 Task: Set the Due date to "is after " Also Select the date while find invoice.
Action: Mouse moved to (169, 21)
Screenshot: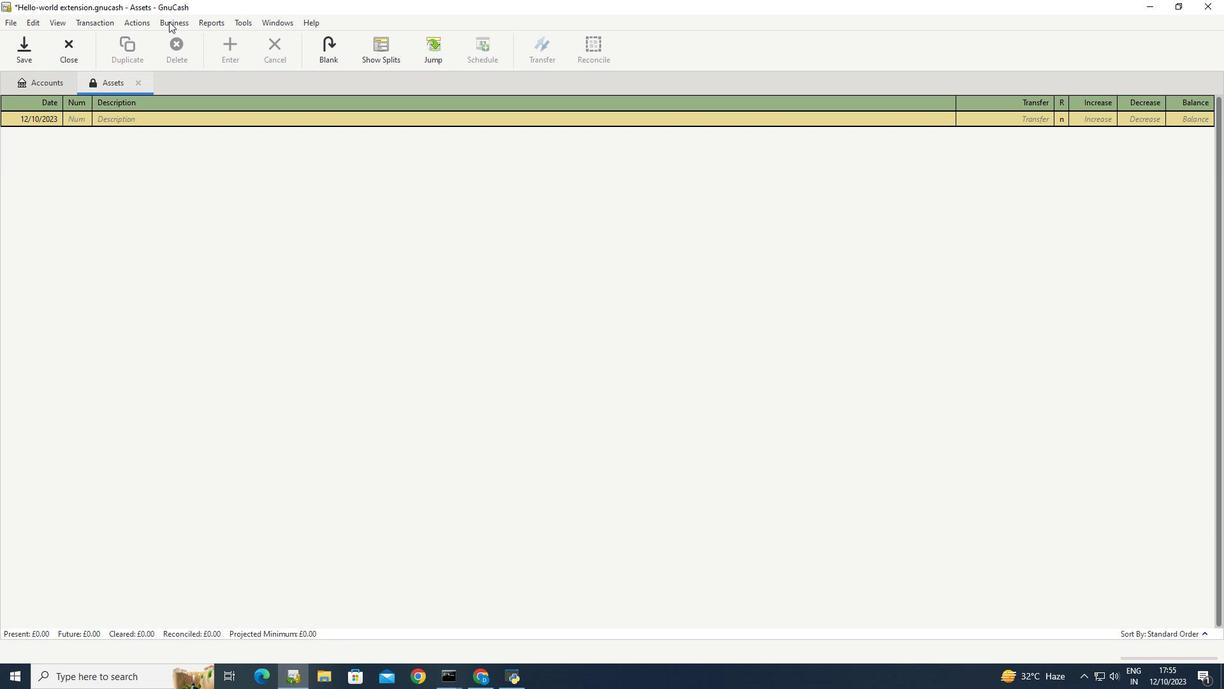 
Action: Mouse pressed left at (169, 21)
Screenshot: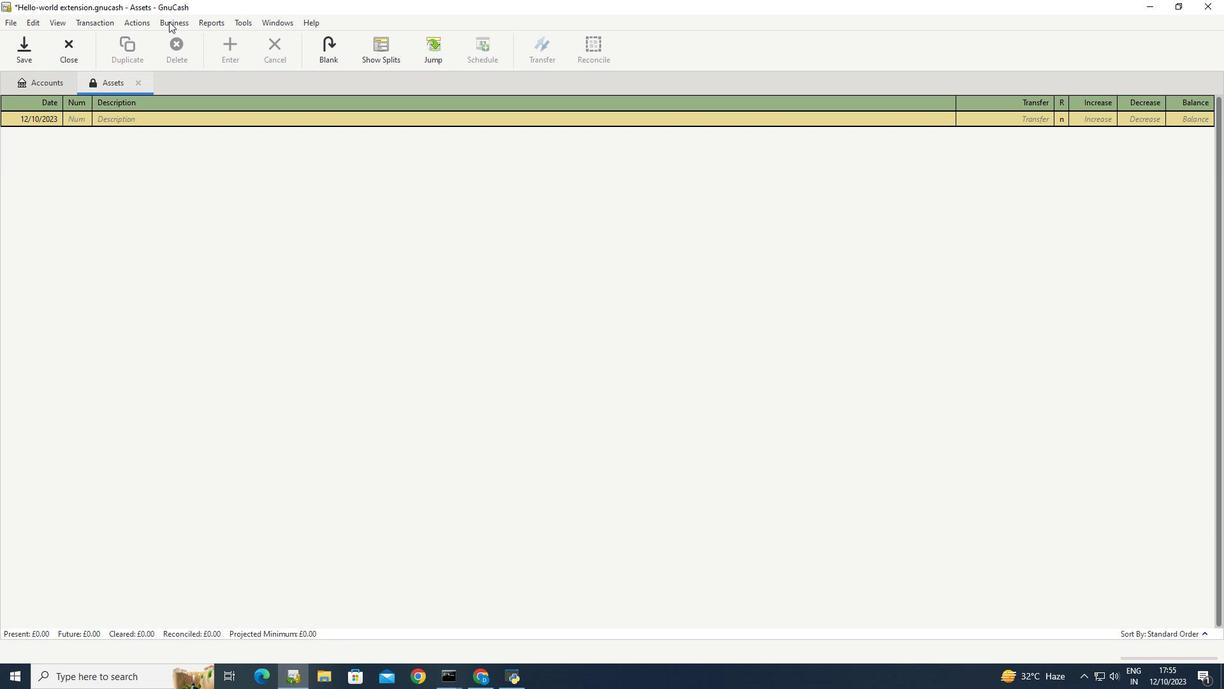 
Action: Mouse moved to (329, 103)
Screenshot: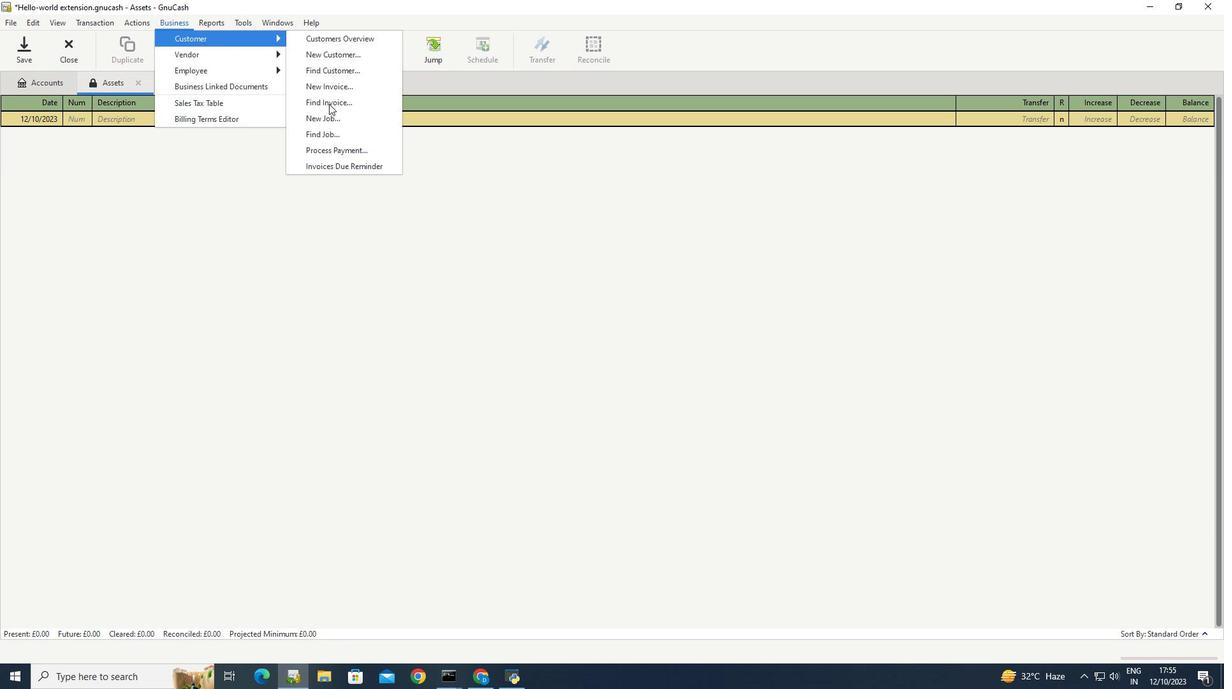 
Action: Mouse pressed left at (329, 103)
Screenshot: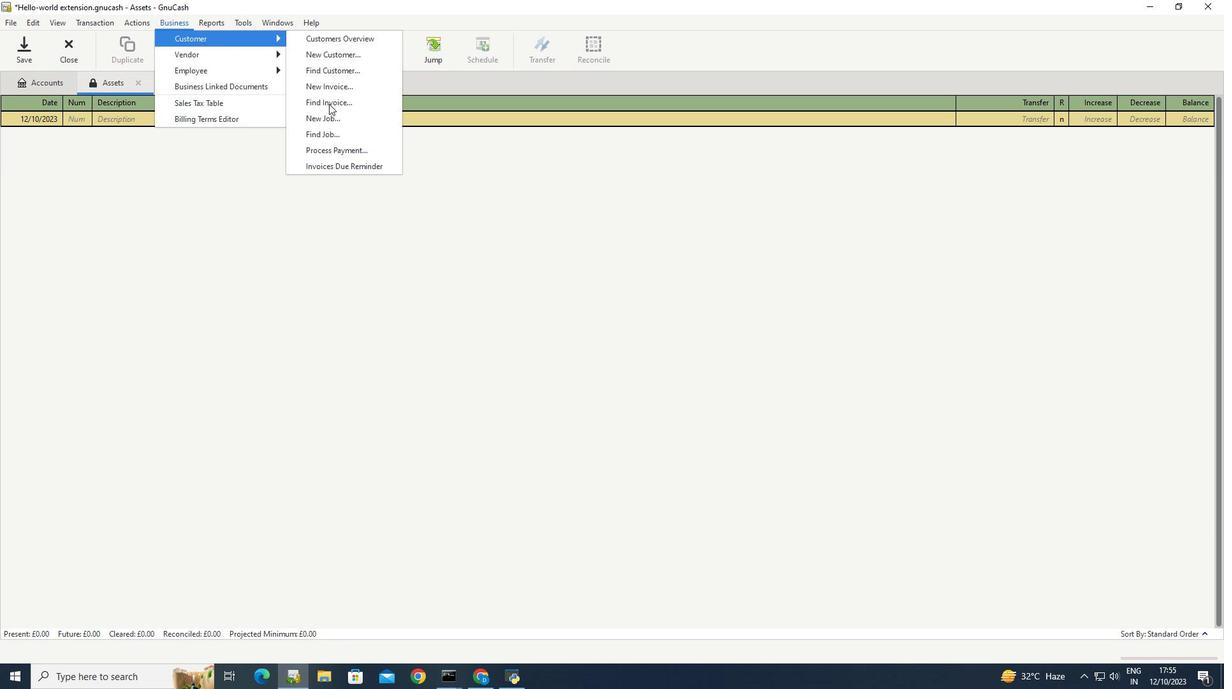 
Action: Mouse moved to (474, 303)
Screenshot: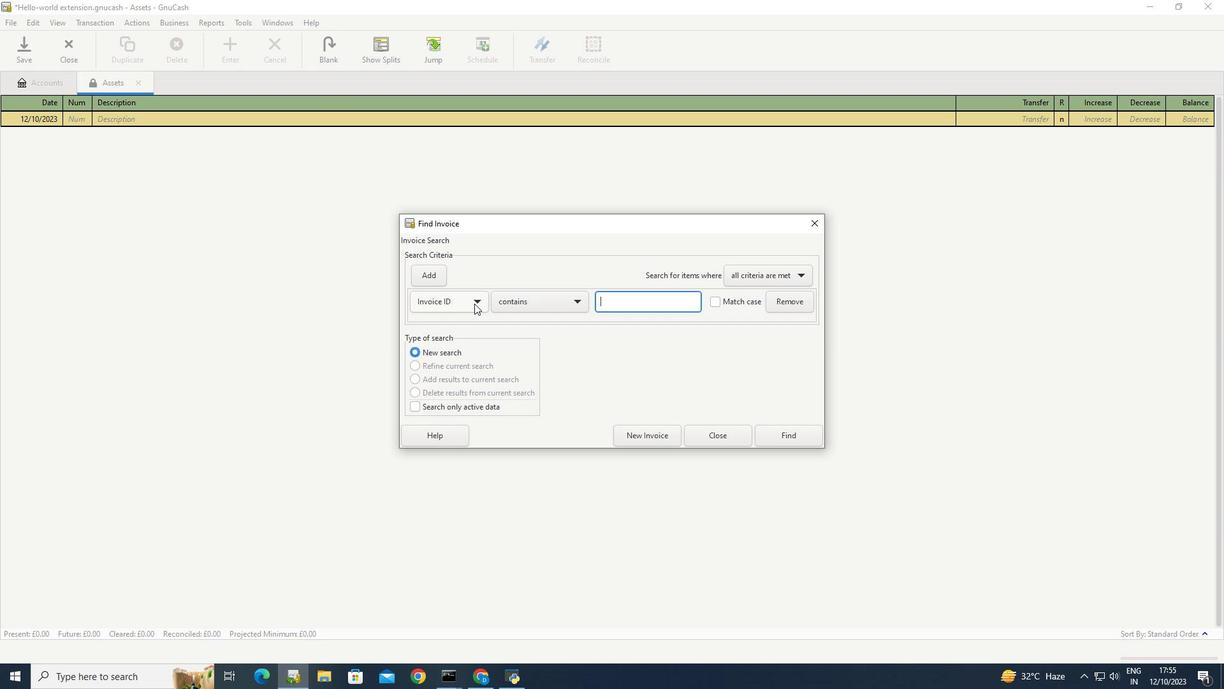 
Action: Mouse pressed left at (474, 303)
Screenshot: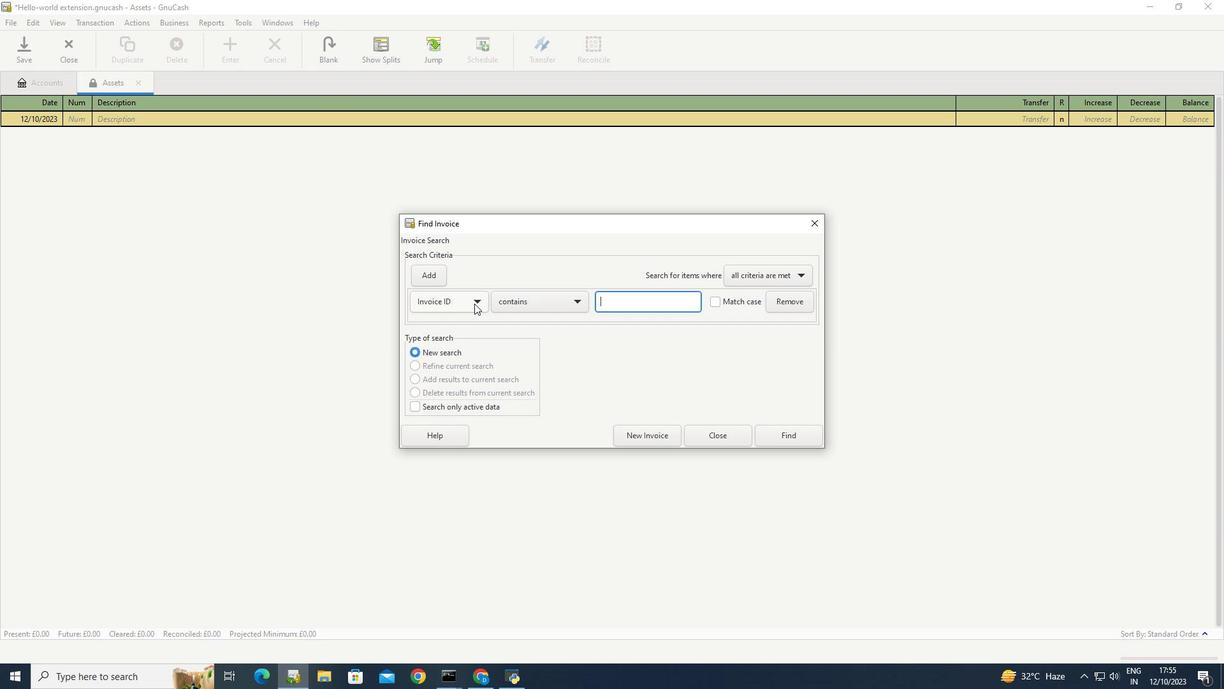 
Action: Mouse moved to (435, 344)
Screenshot: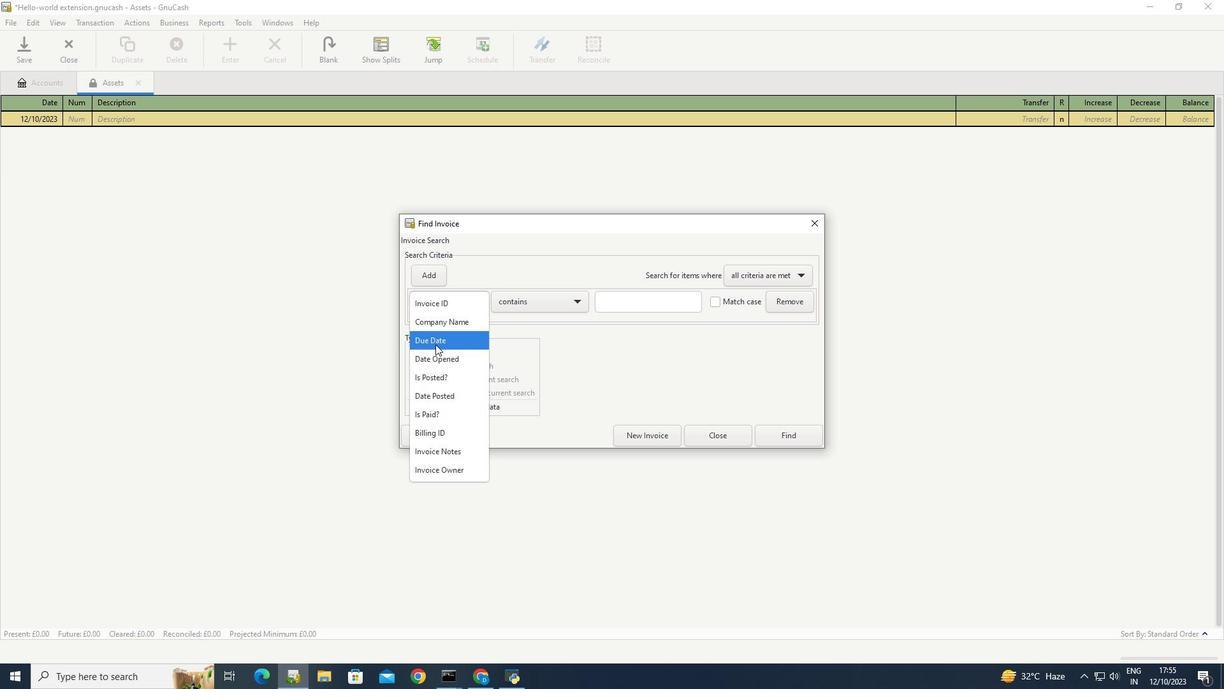 
Action: Mouse pressed left at (435, 344)
Screenshot: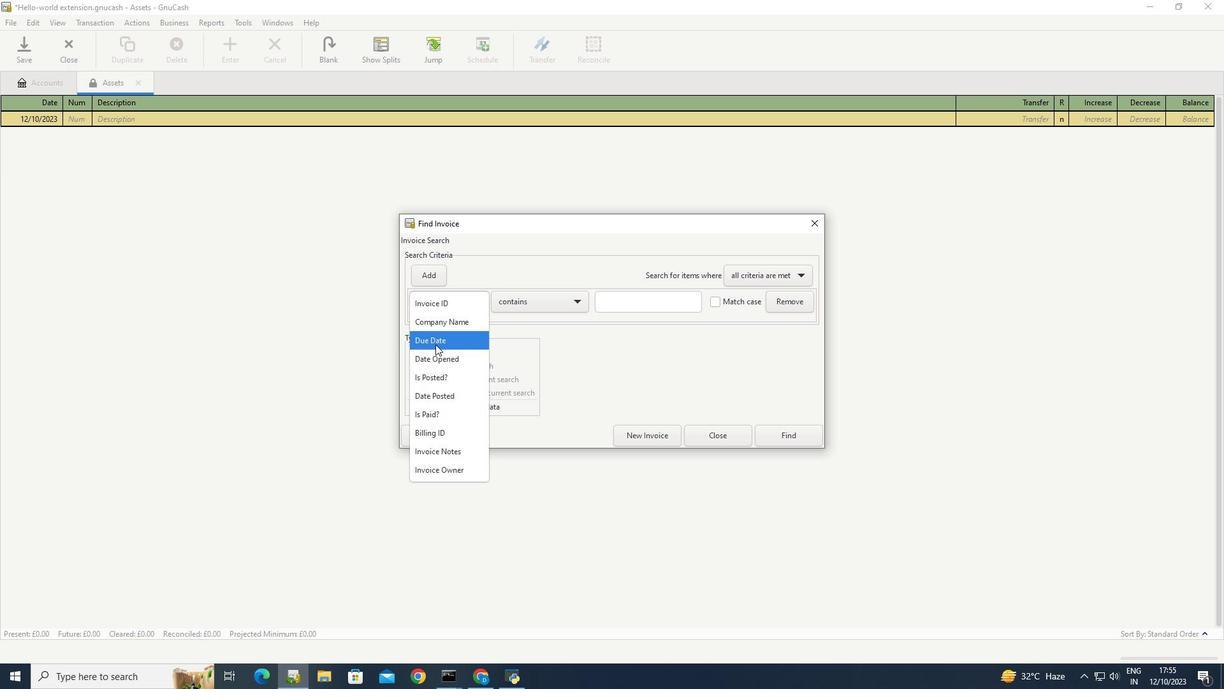 
Action: Mouse moved to (554, 301)
Screenshot: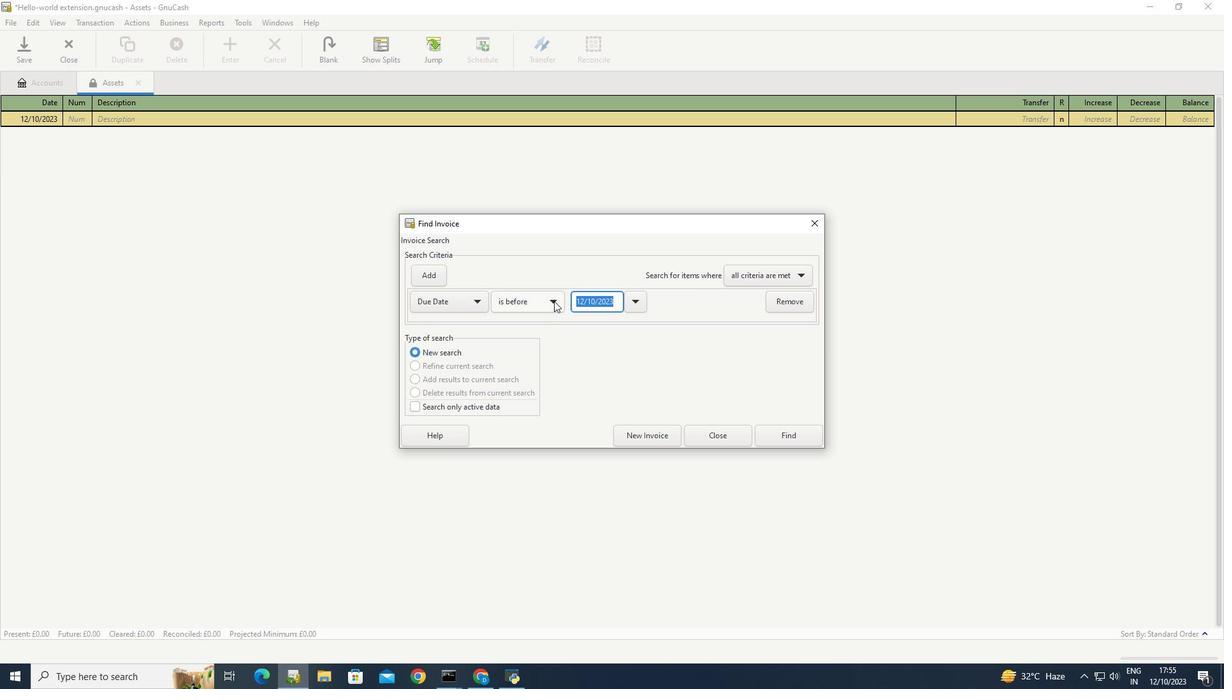 
Action: Mouse pressed left at (554, 301)
Screenshot: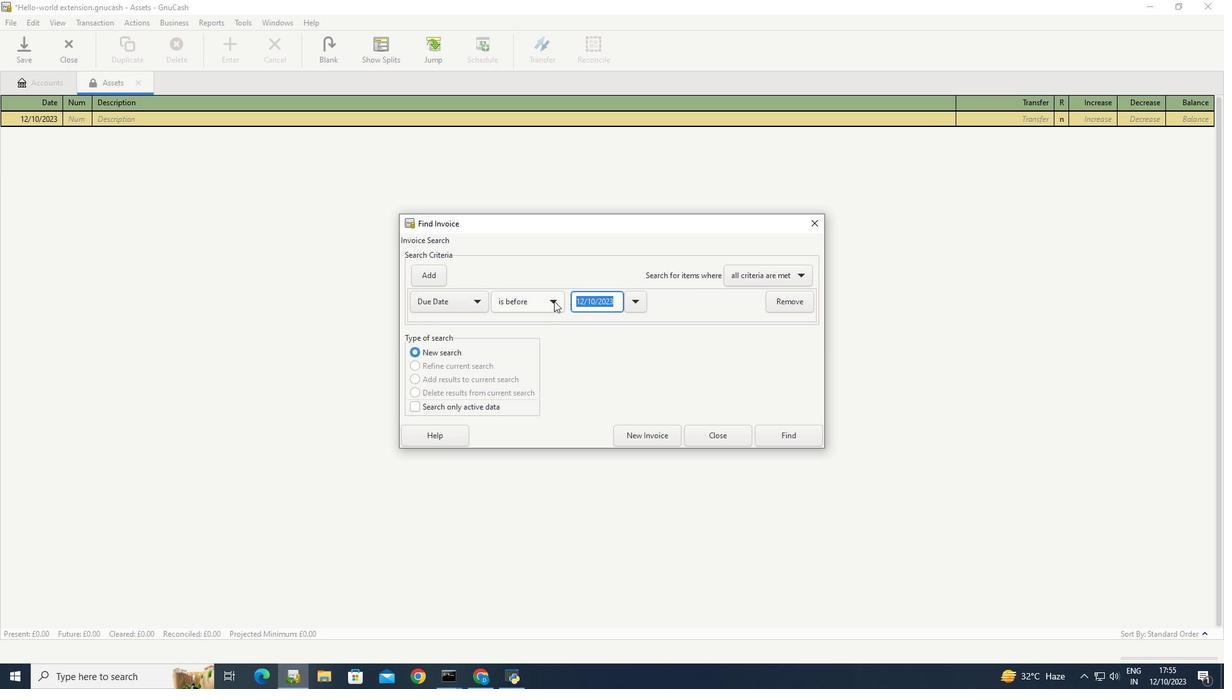 
Action: Mouse moved to (513, 380)
Screenshot: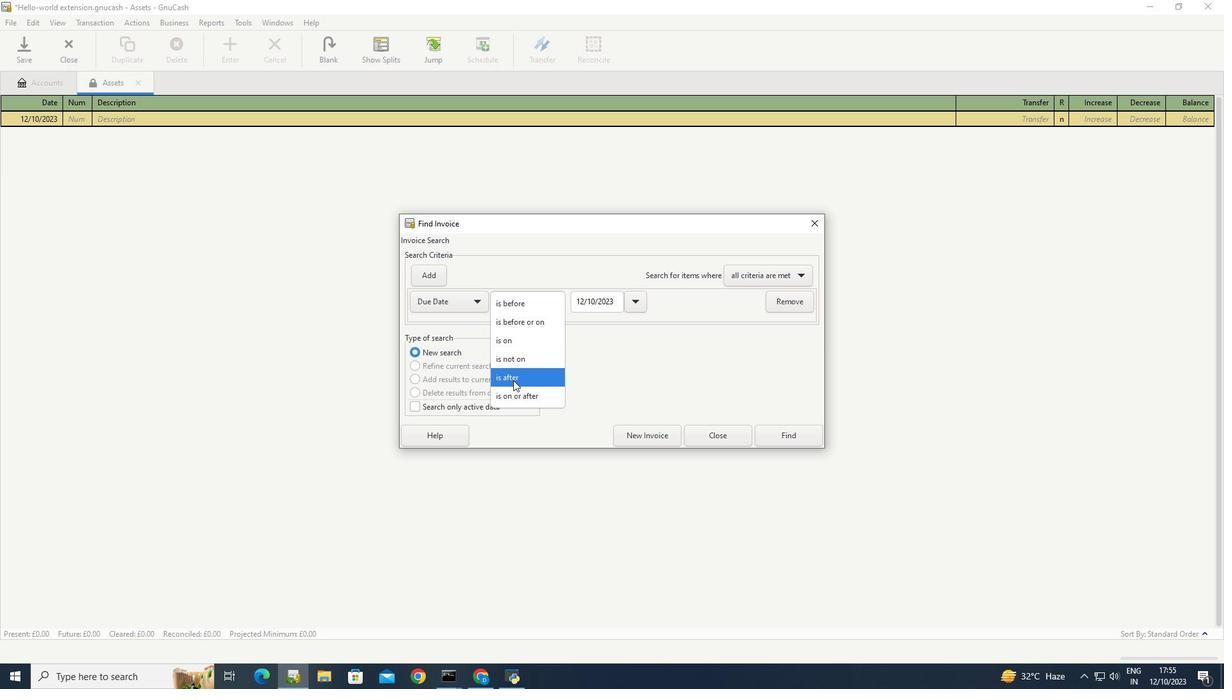 
Action: Mouse pressed left at (513, 380)
Screenshot: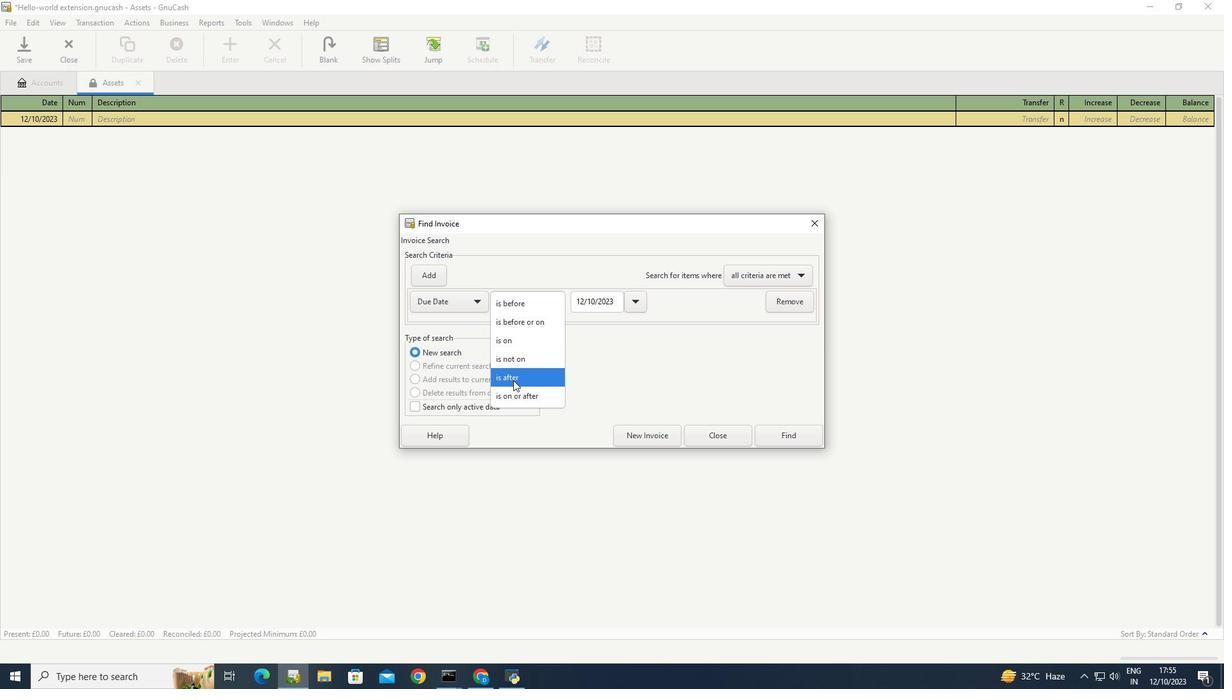 
Action: Mouse moved to (632, 301)
Screenshot: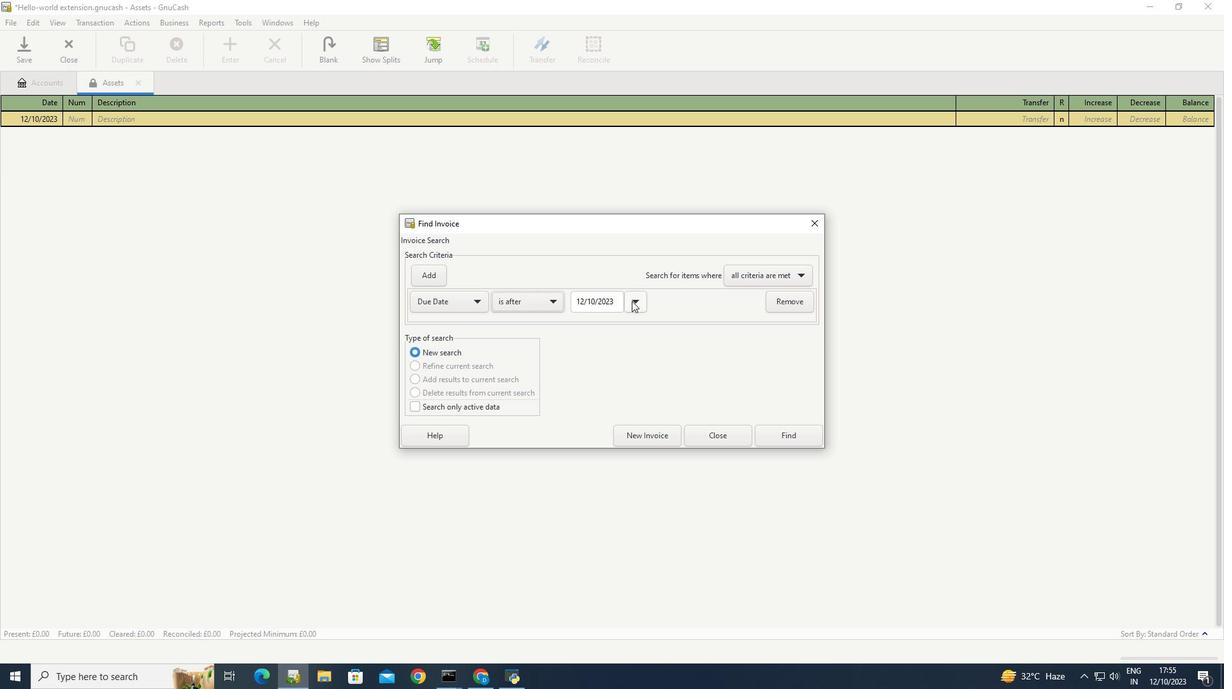 
Action: Mouse pressed left at (632, 301)
Screenshot: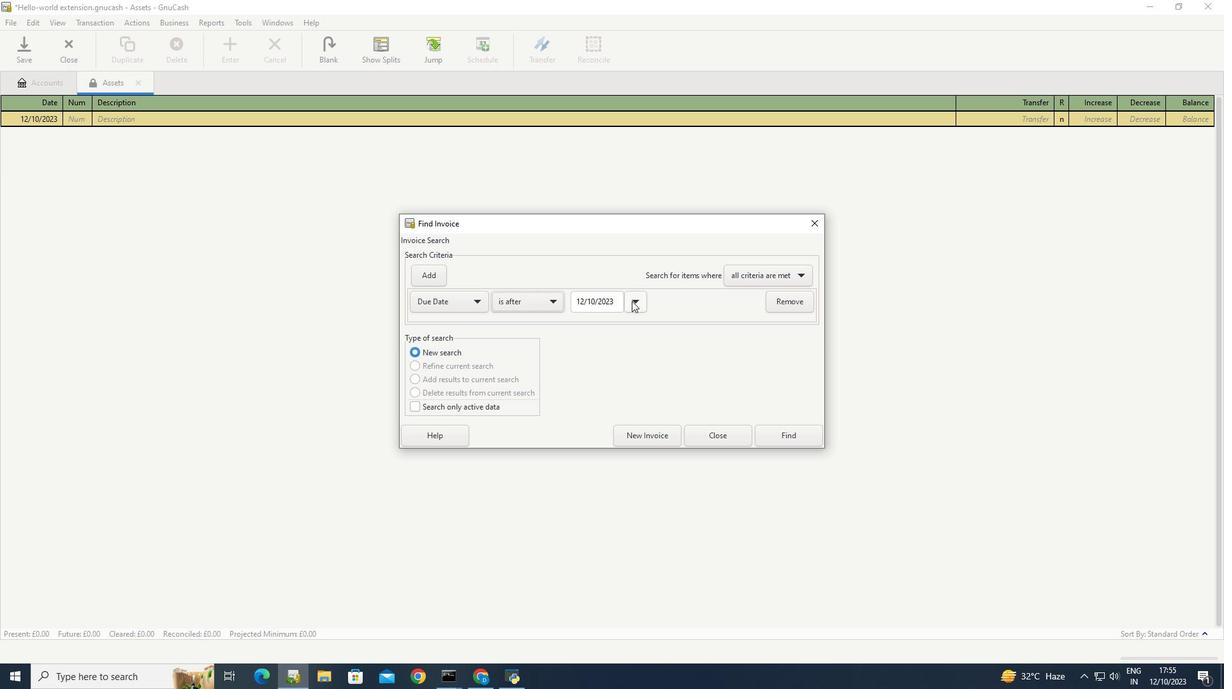
Action: Mouse moved to (585, 368)
Screenshot: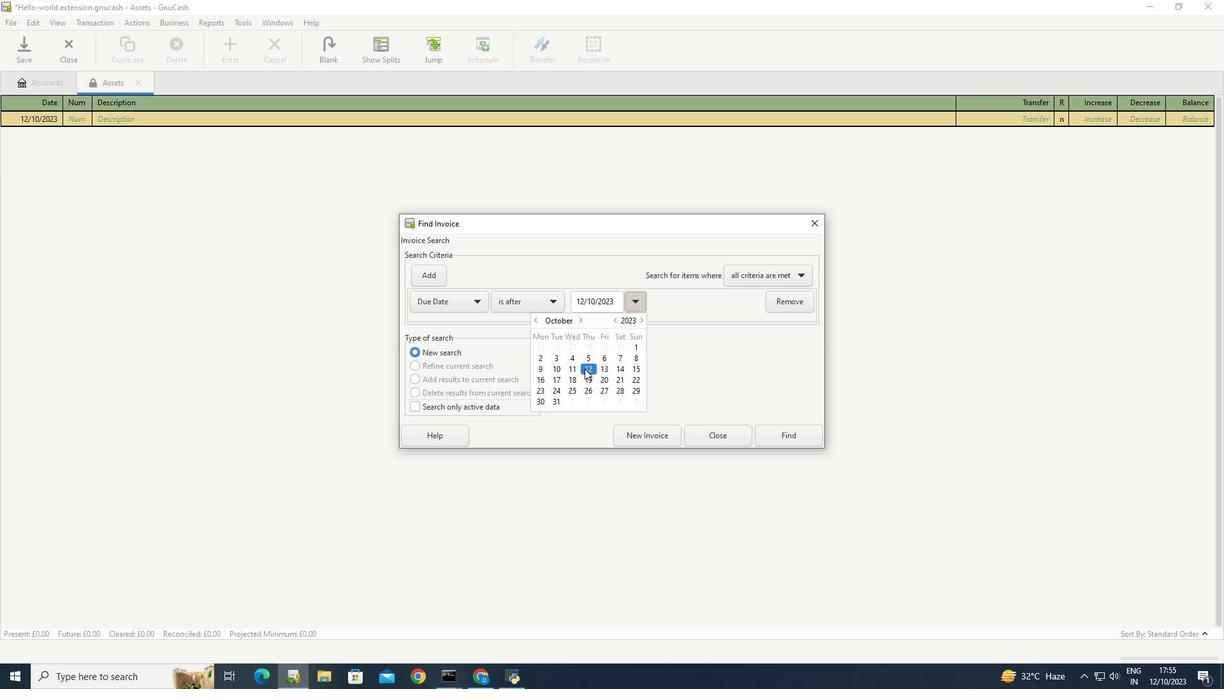 
Action: Mouse pressed left at (585, 368)
Screenshot: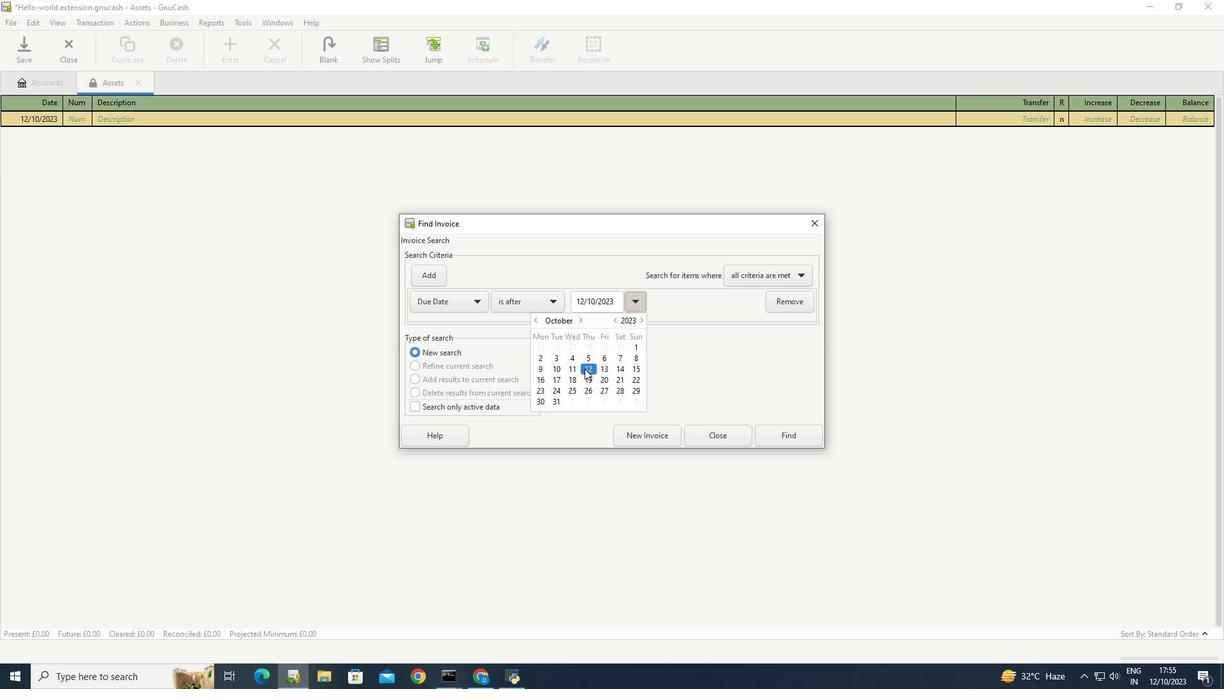 
Action: Mouse moved to (712, 367)
Screenshot: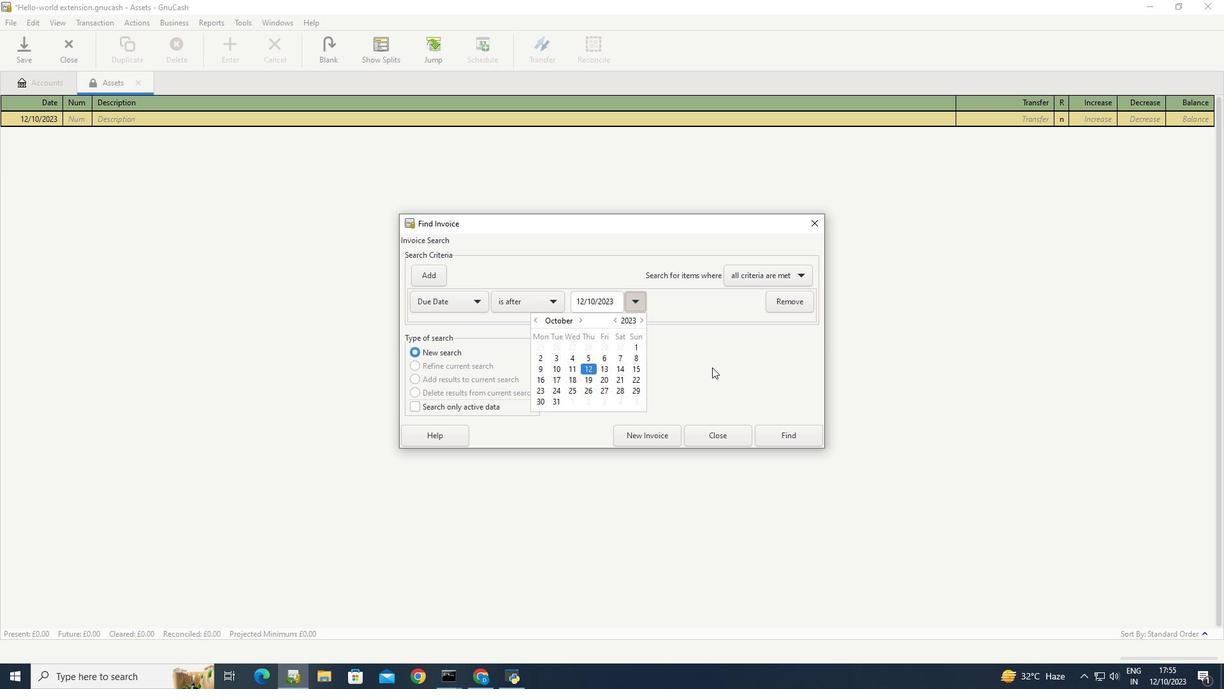 
Action: Mouse pressed left at (712, 367)
Screenshot: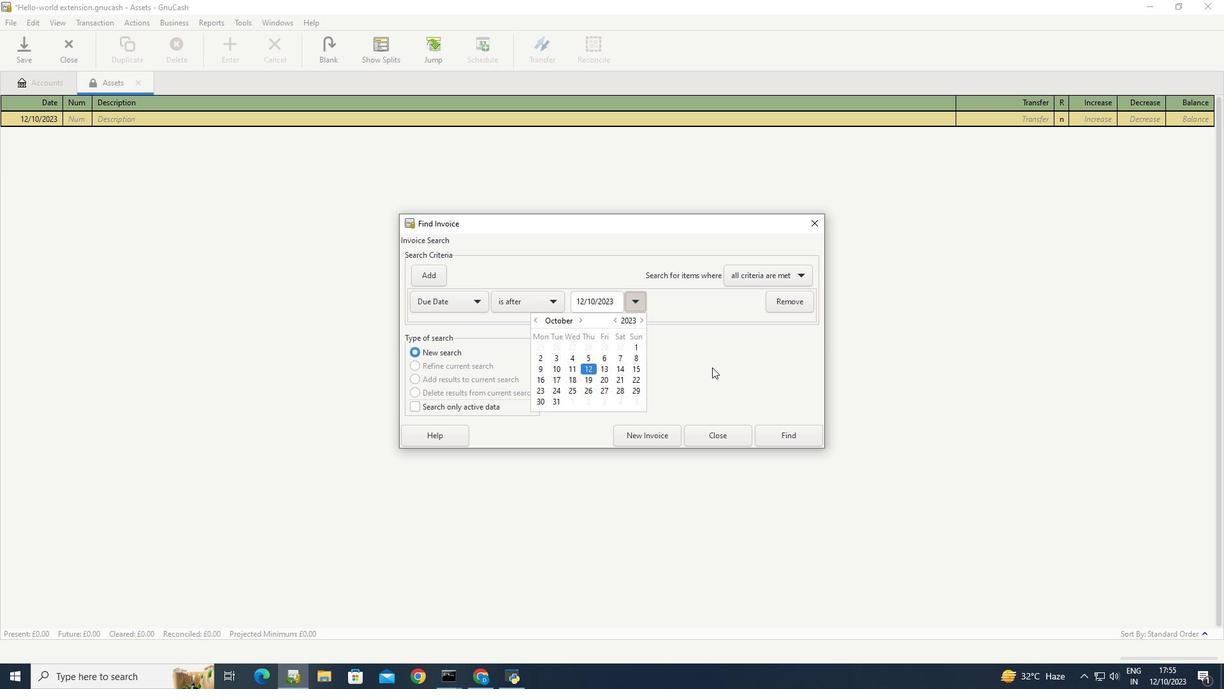 
